 Task: Change the preferred video resolution decoder to Best available.
Action: Mouse moved to (112, 14)
Screenshot: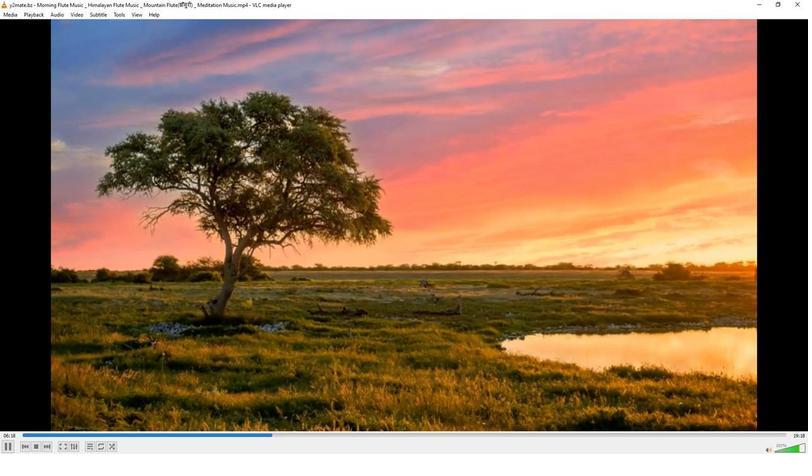 
Action: Mouse pressed left at (112, 14)
Screenshot: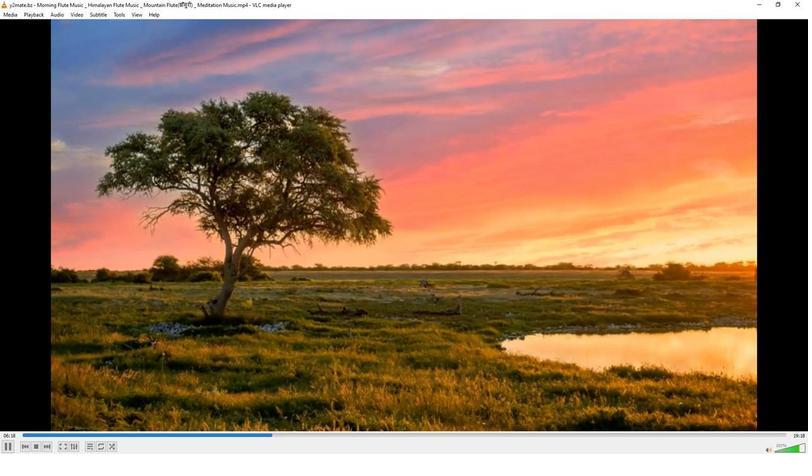 
Action: Mouse moved to (137, 116)
Screenshot: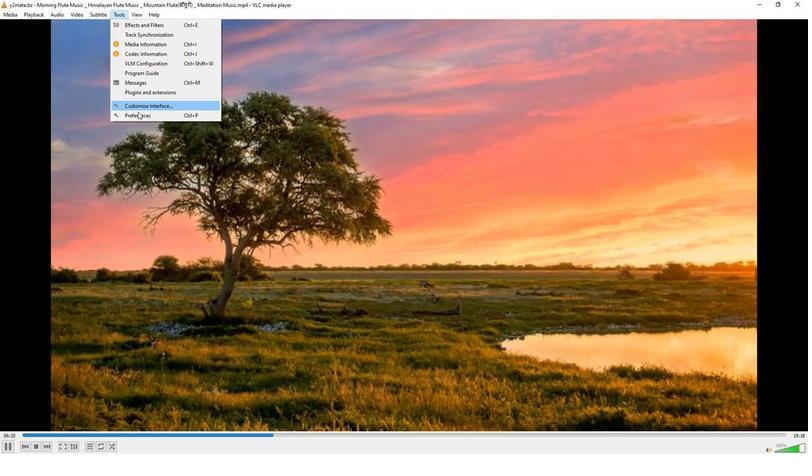 
Action: Mouse pressed left at (137, 116)
Screenshot: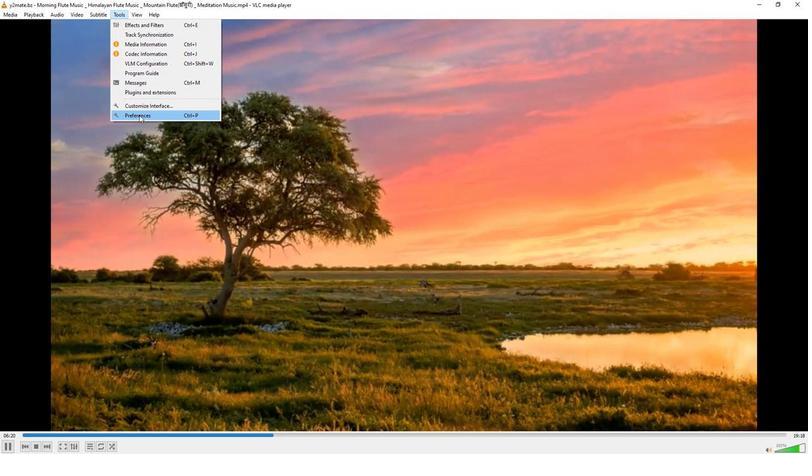
Action: Mouse moved to (263, 369)
Screenshot: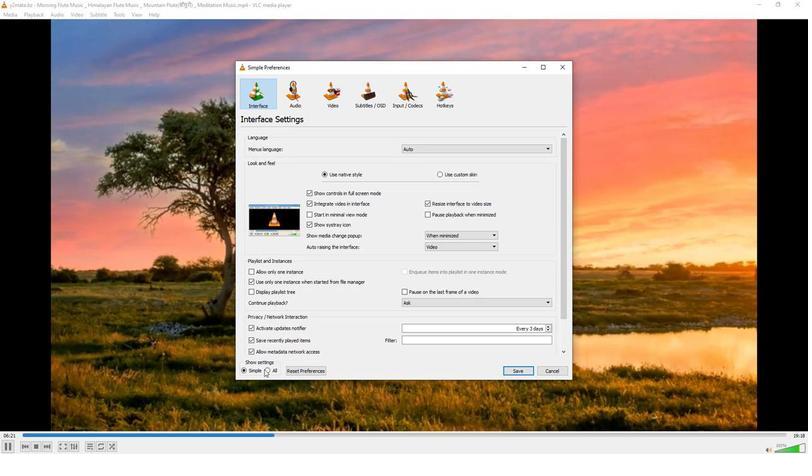 
Action: Mouse pressed left at (263, 369)
Screenshot: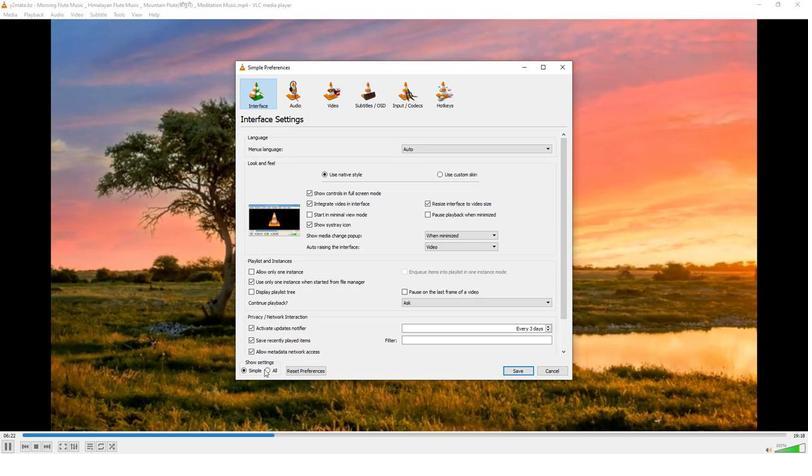 
Action: Mouse moved to (267, 371)
Screenshot: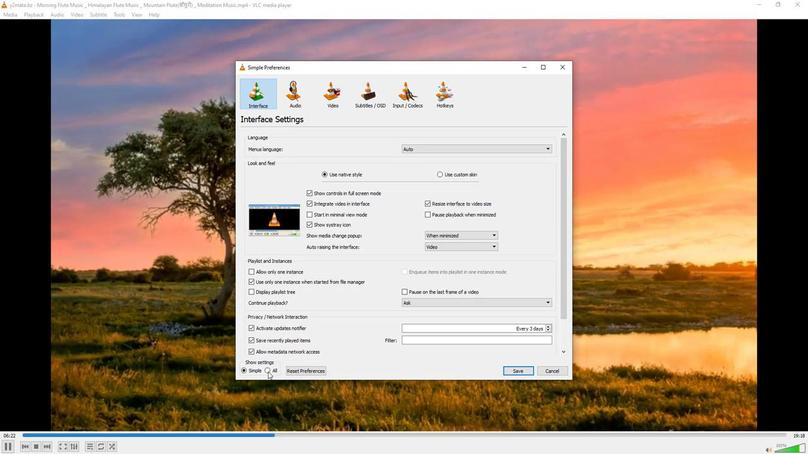 
Action: Mouse pressed left at (267, 371)
Screenshot: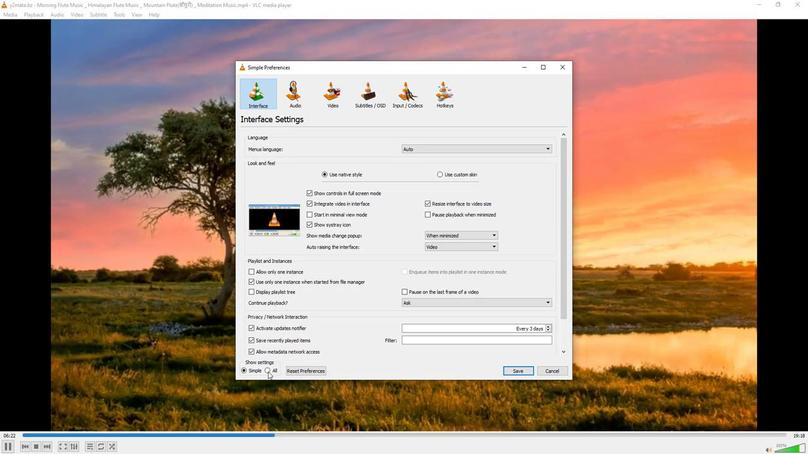 
Action: Mouse moved to (268, 218)
Screenshot: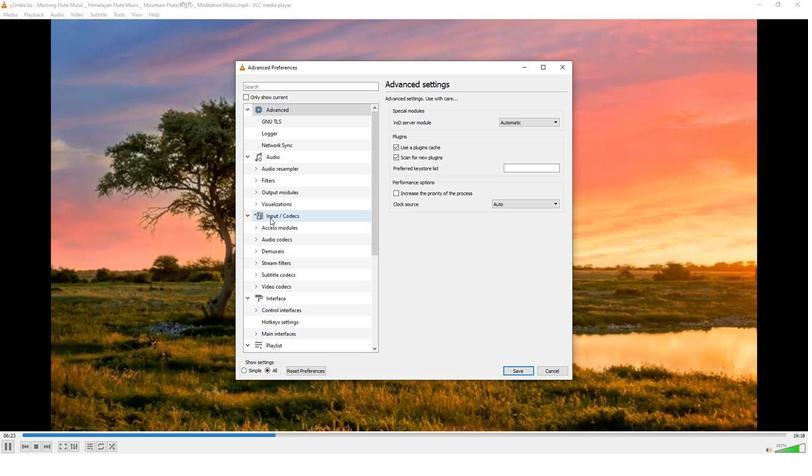 
Action: Mouse pressed left at (268, 218)
Screenshot: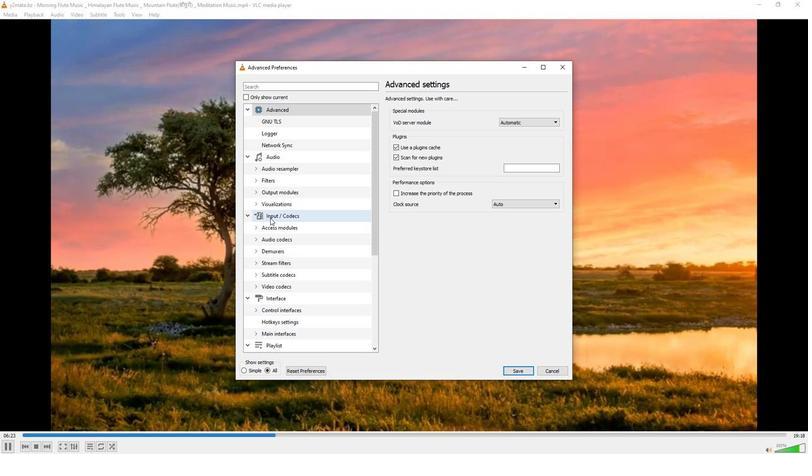 
Action: Mouse moved to (535, 236)
Screenshot: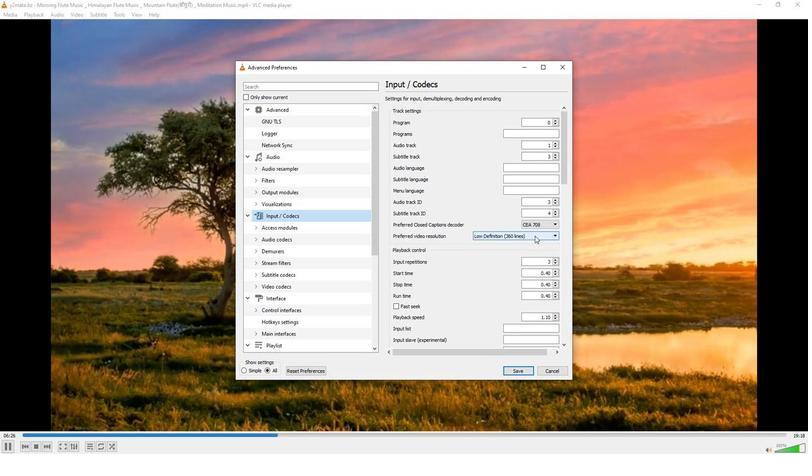 
Action: Mouse pressed left at (535, 236)
Screenshot: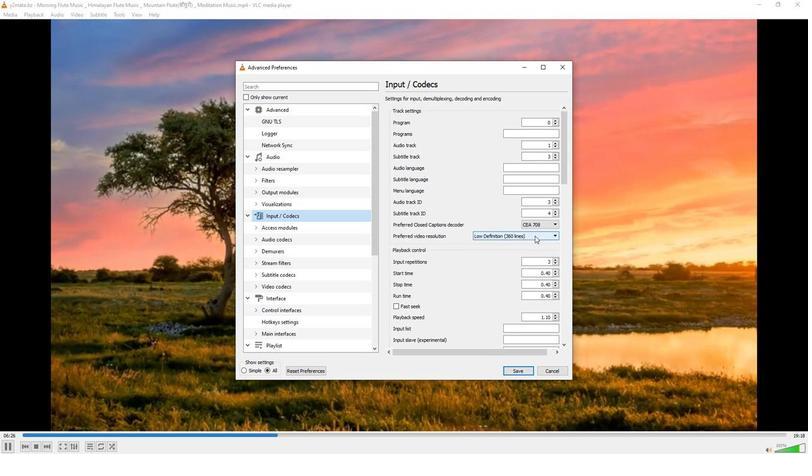 
Action: Mouse moved to (527, 244)
Screenshot: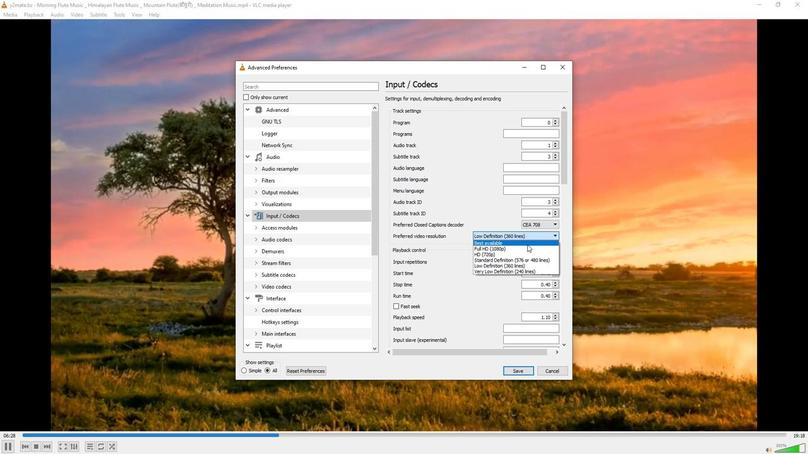 
Action: Mouse pressed left at (527, 244)
Screenshot: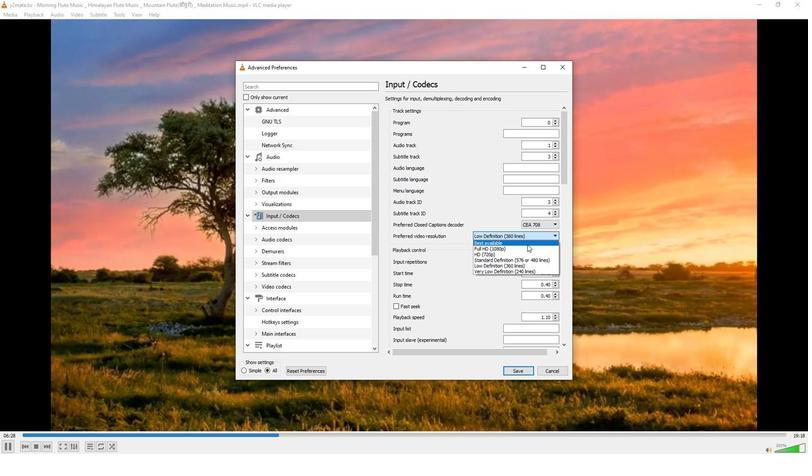
Action: Mouse moved to (472, 250)
Screenshot: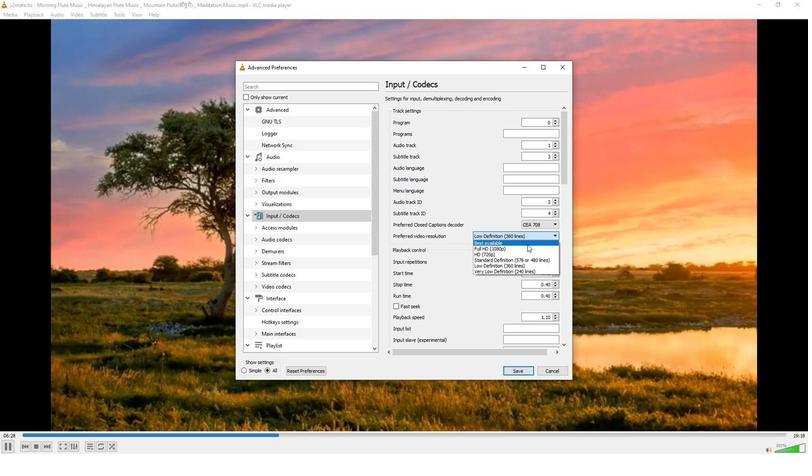 
